 Task: Add rule.
Action: Mouse moved to (174, 64)
Screenshot: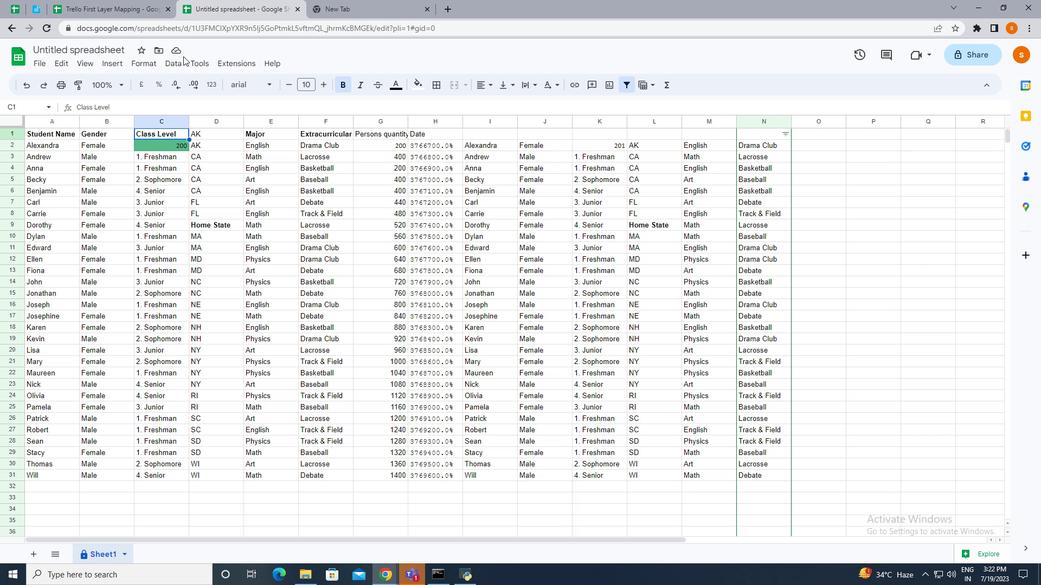 
Action: Mouse pressed left at (174, 64)
Screenshot: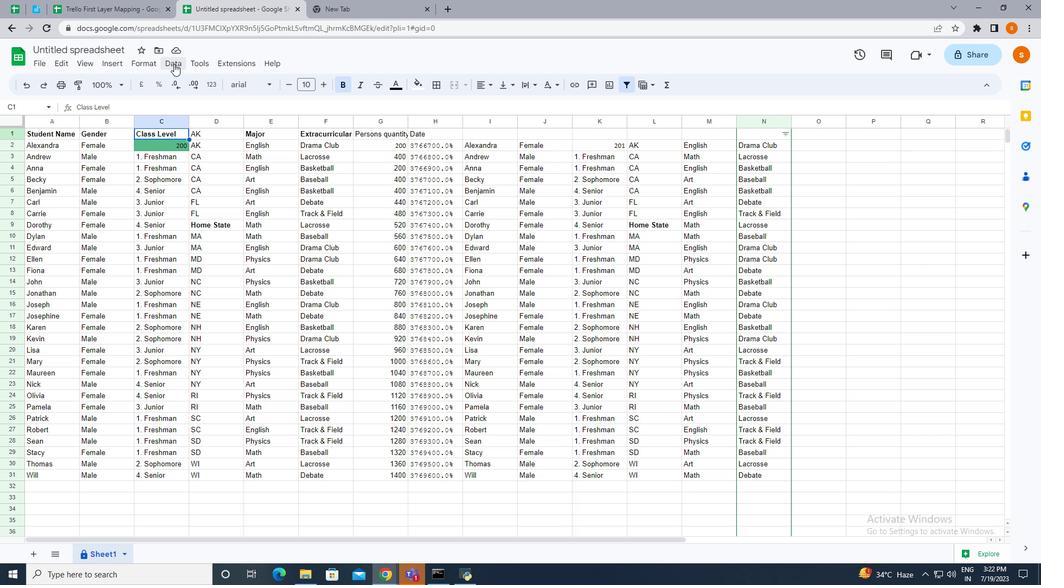 
Action: Mouse moved to (207, 283)
Screenshot: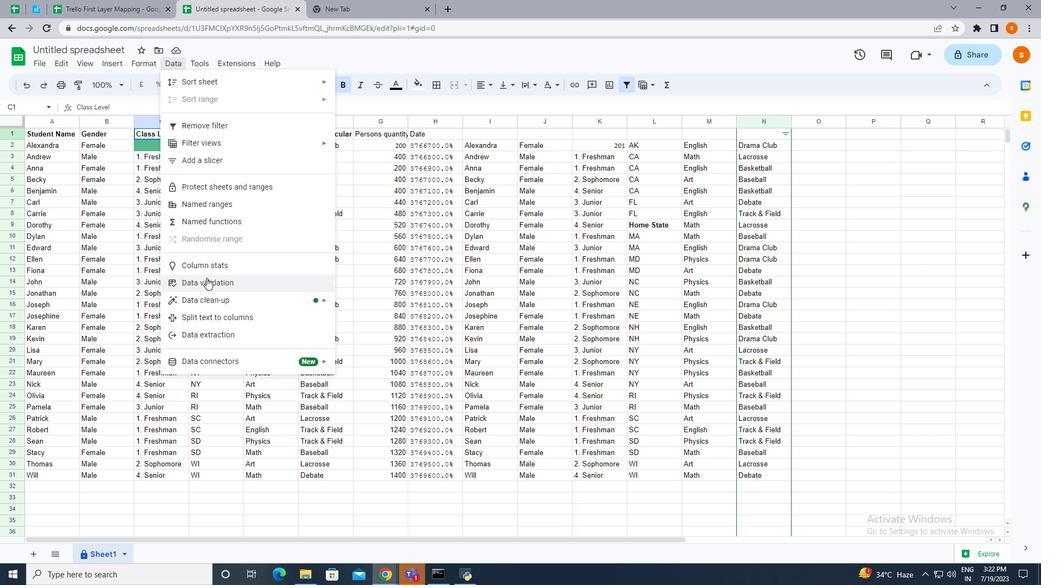 
Action: Mouse pressed left at (207, 283)
Screenshot: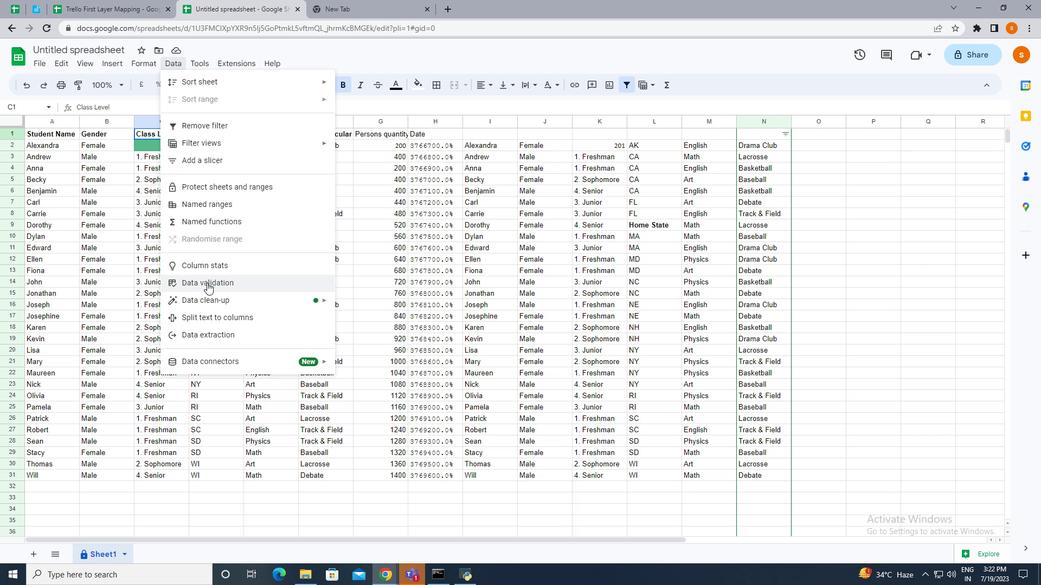 
Action: Mouse moved to (961, 126)
Screenshot: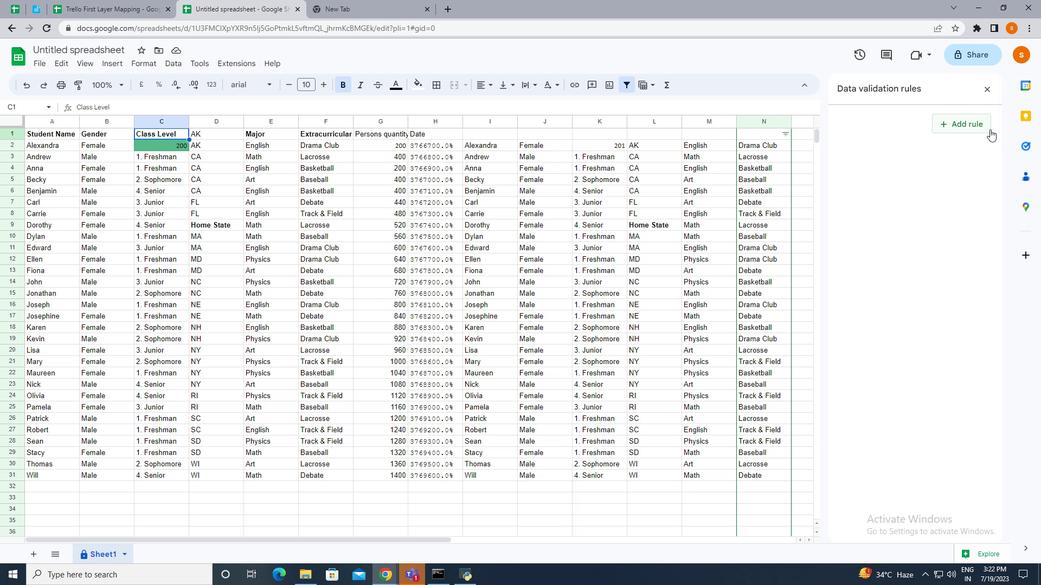 
Action: Mouse pressed left at (961, 126)
Screenshot: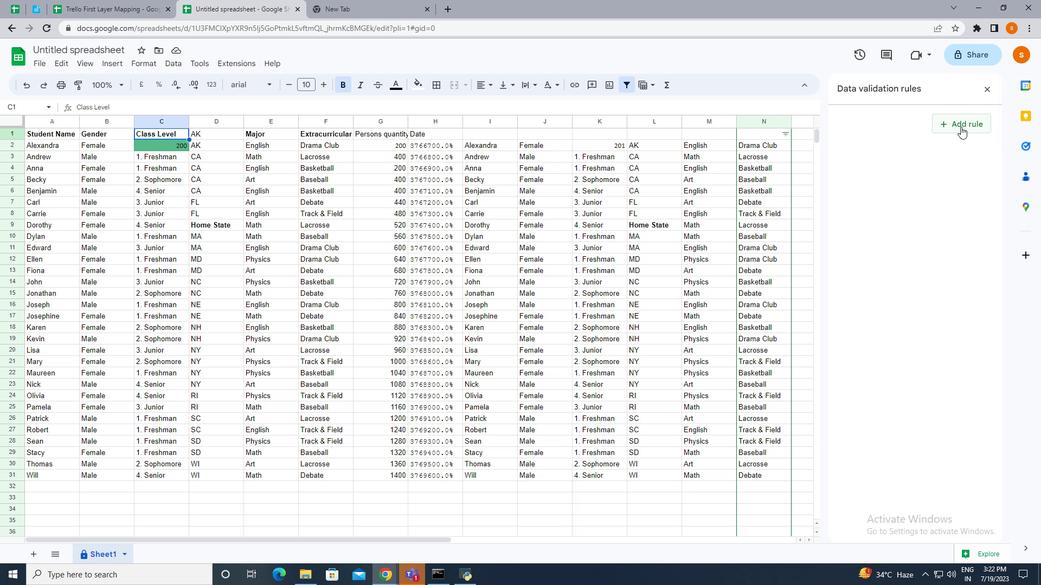 
Action: Mouse moved to (955, 523)
Screenshot: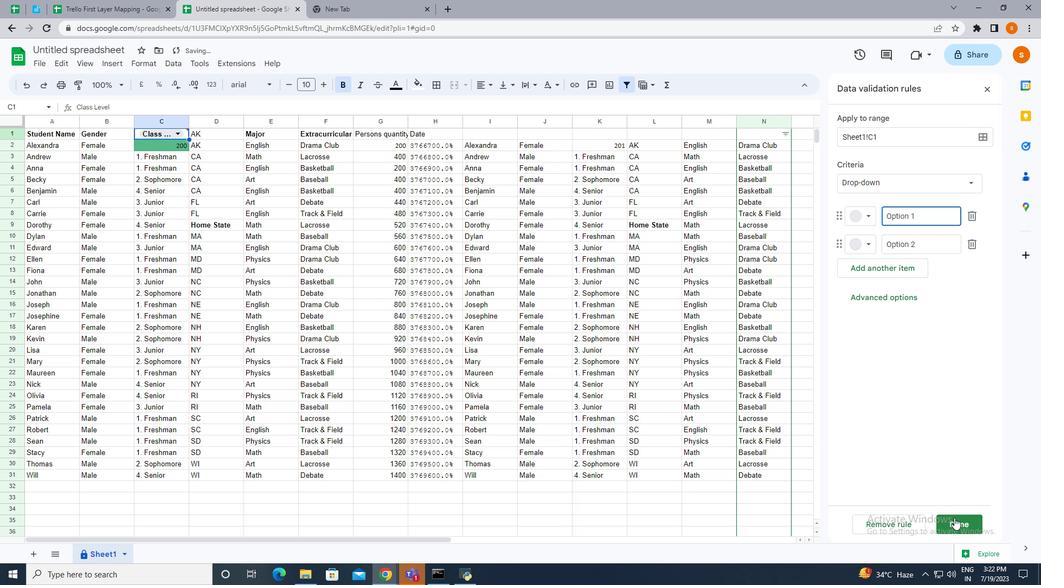 
Action: Mouse pressed left at (955, 523)
Screenshot: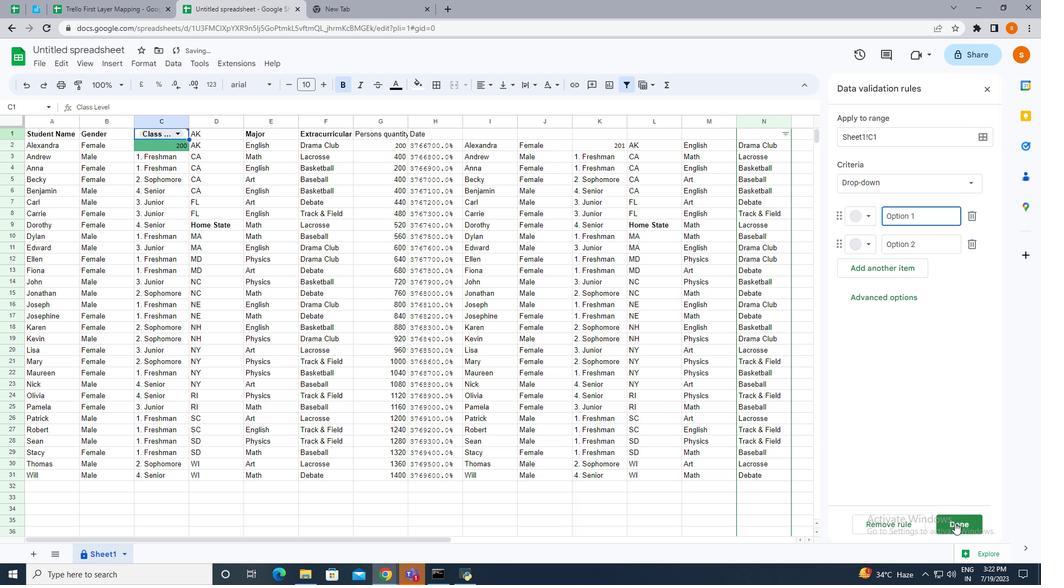 
Action: Mouse moved to (956, 524)
Screenshot: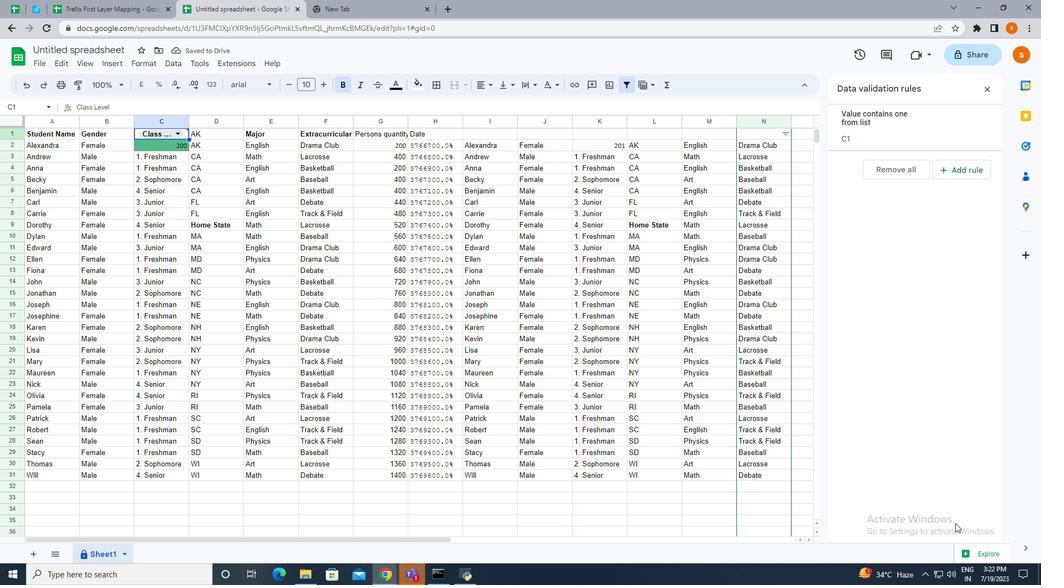 
